 Task: Learn more about a career.
Action: Mouse moved to (670, 120)
Screenshot: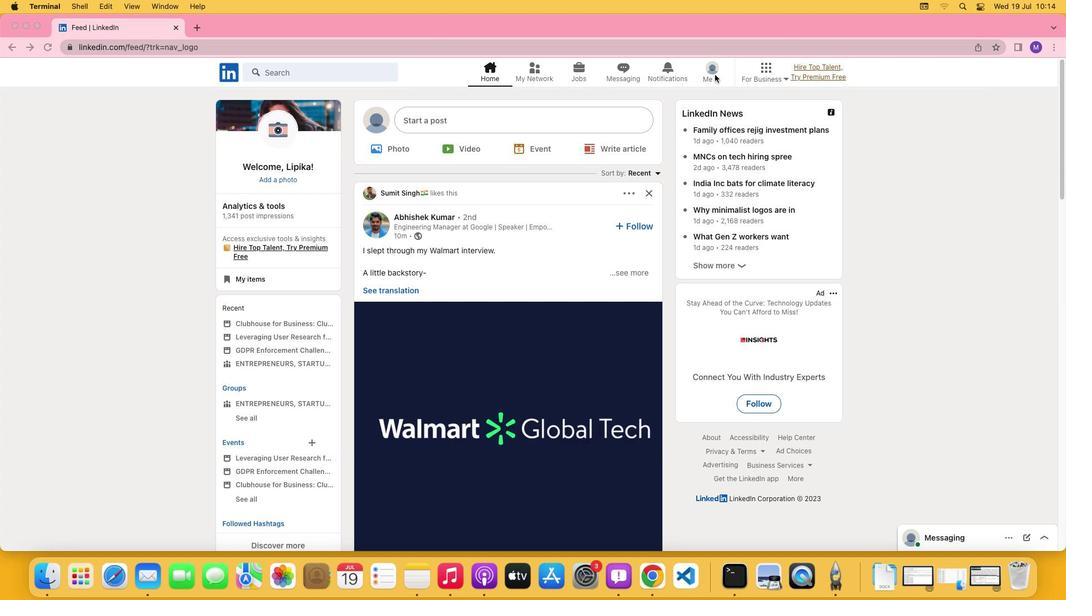 
Action: Mouse pressed left at (670, 120)
Screenshot: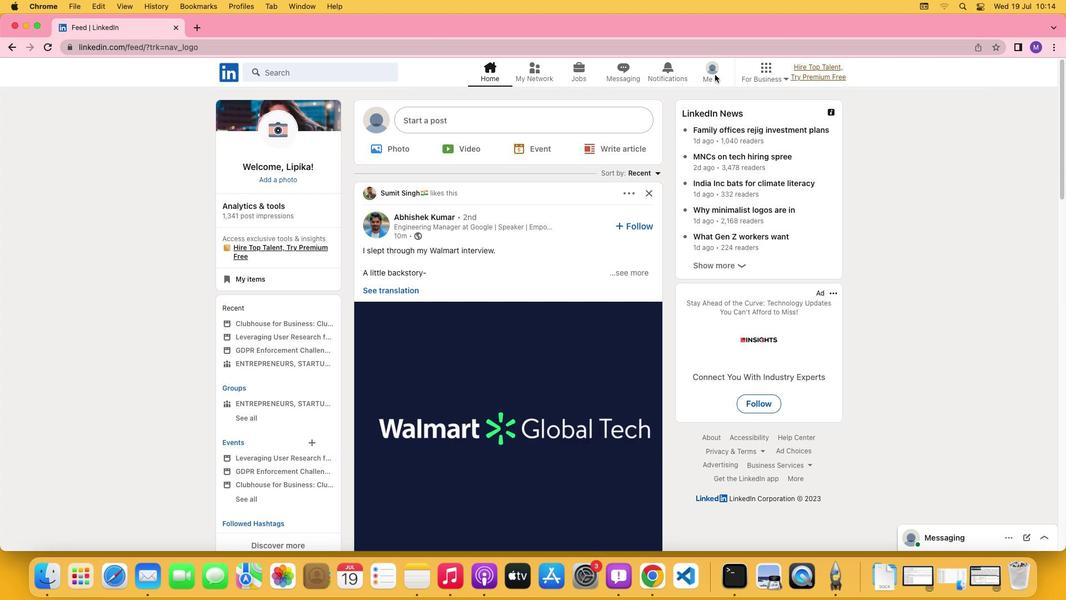 
Action: Mouse moved to (669, 127)
Screenshot: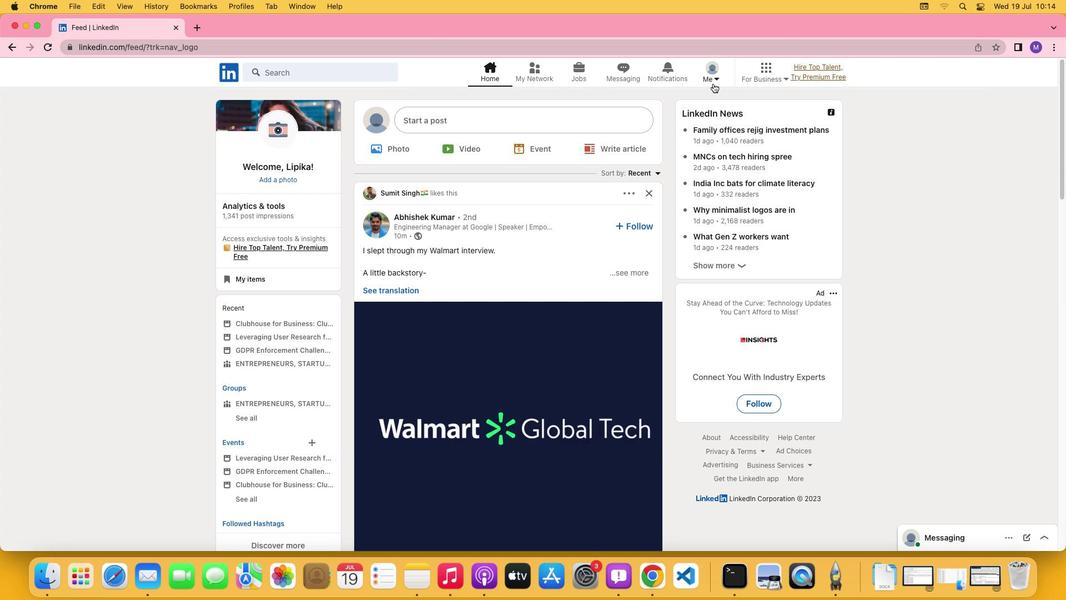 
Action: Mouse pressed left at (669, 127)
Screenshot: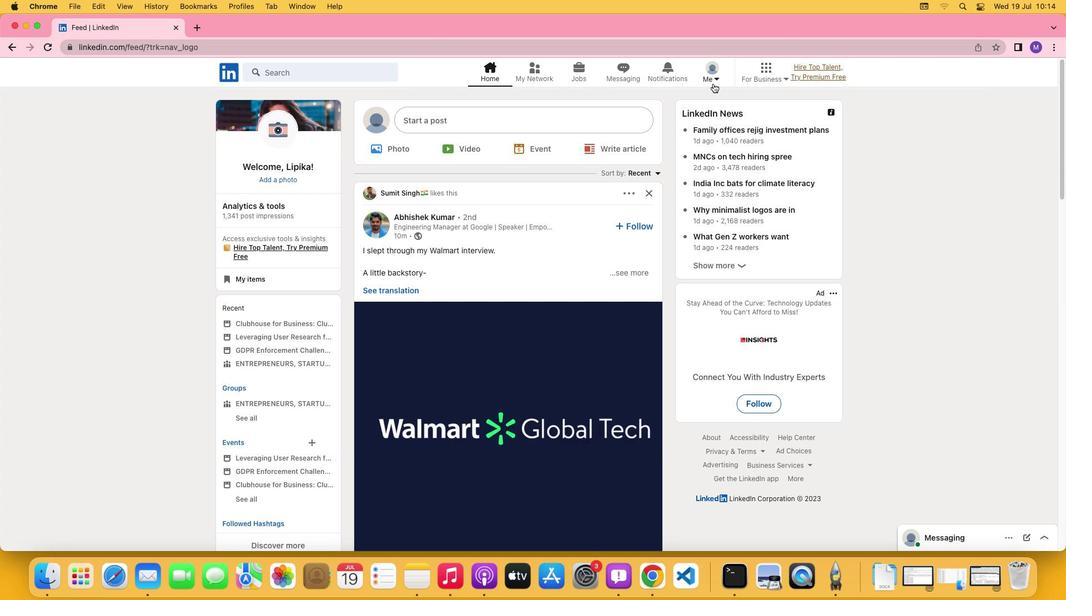 
Action: Mouse moved to (586, 230)
Screenshot: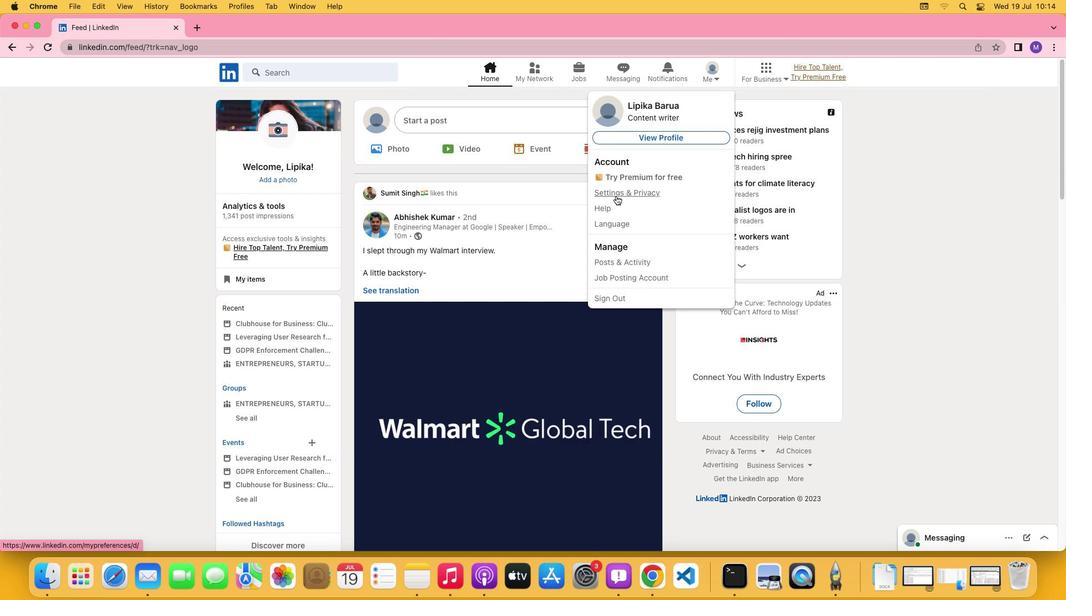 
Action: Mouse pressed left at (586, 230)
Screenshot: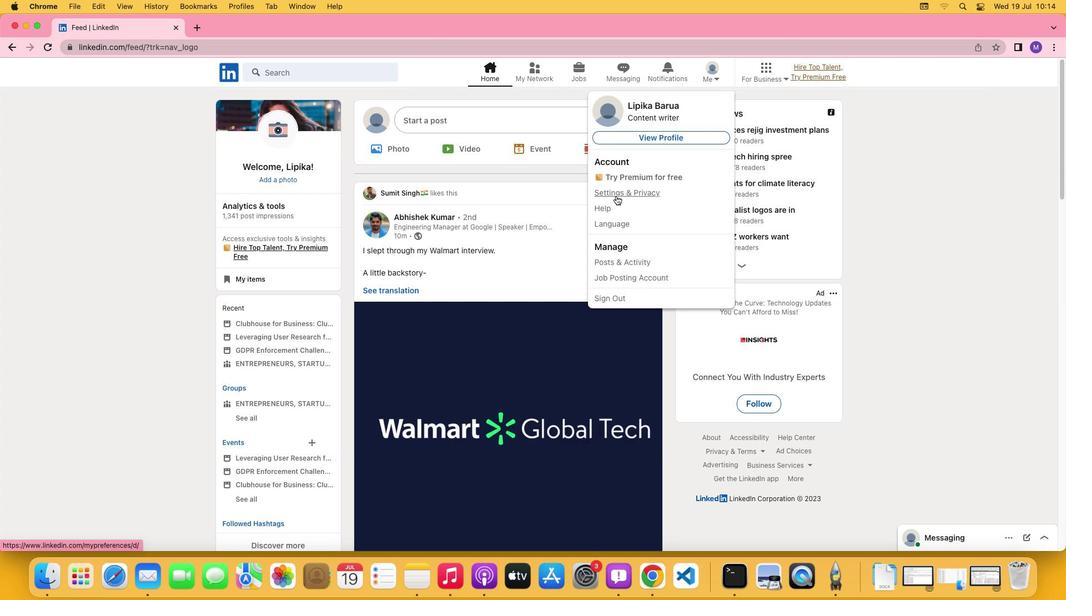 
Action: Mouse moved to (451, 336)
Screenshot: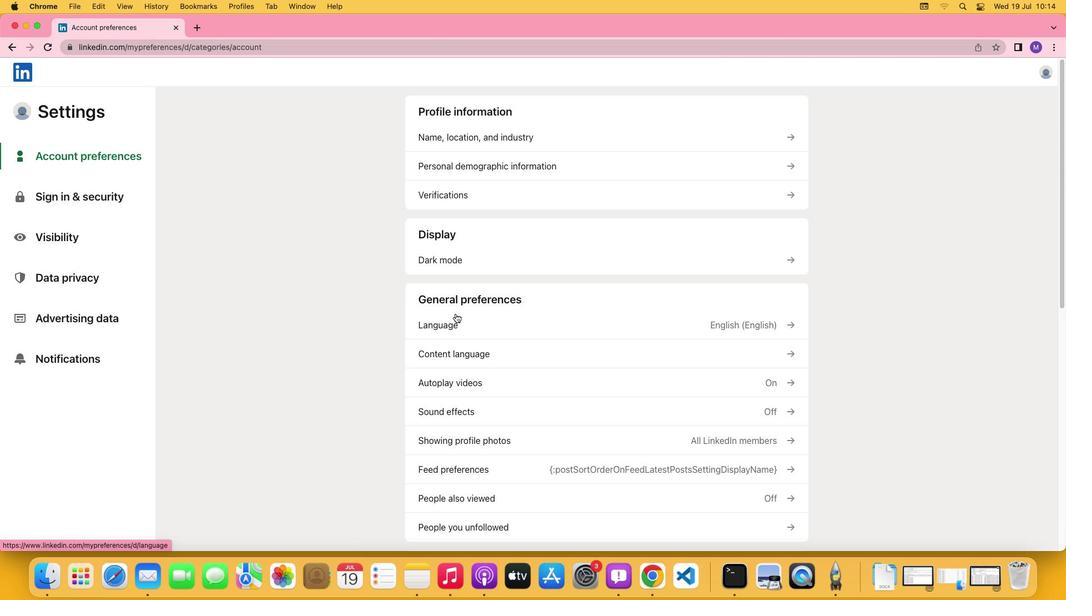 
Action: Mouse scrolled (451, 336) with delta (66, 51)
Screenshot: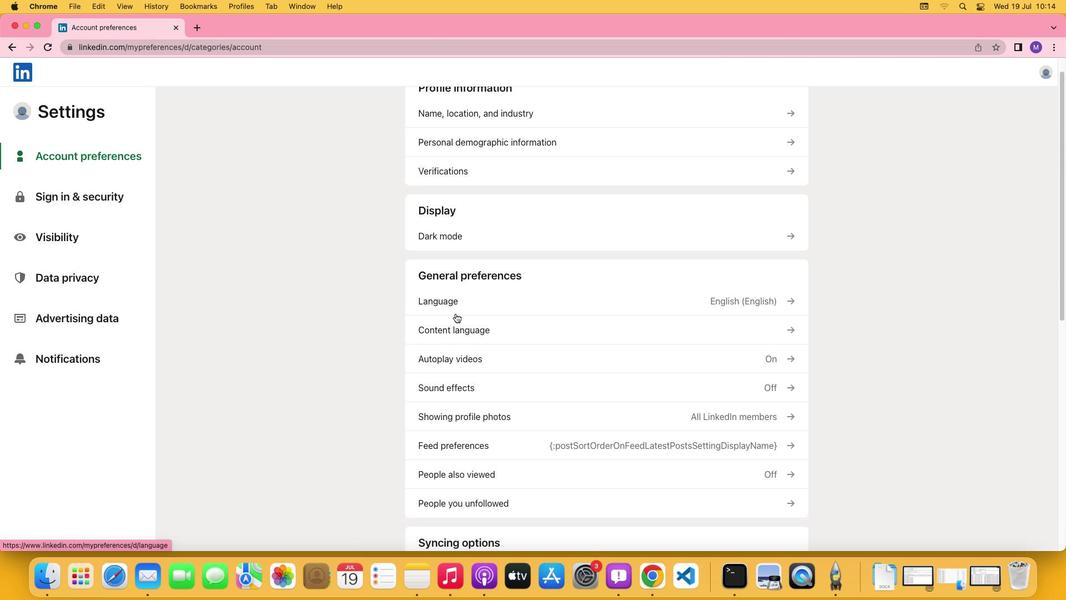 
Action: Mouse scrolled (451, 336) with delta (66, 51)
Screenshot: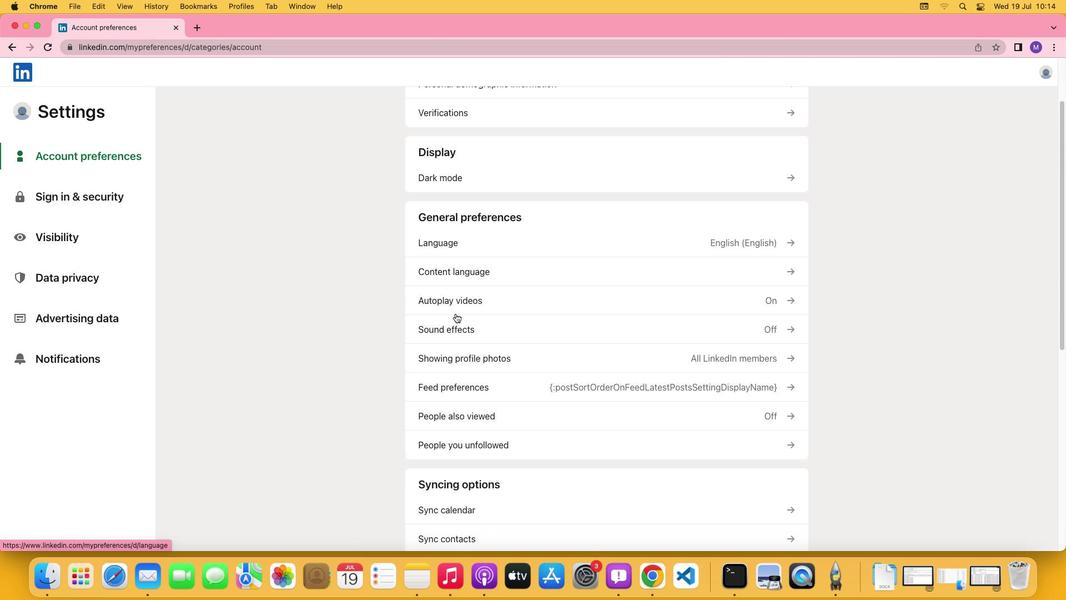 
Action: Mouse scrolled (451, 336) with delta (66, 50)
Screenshot: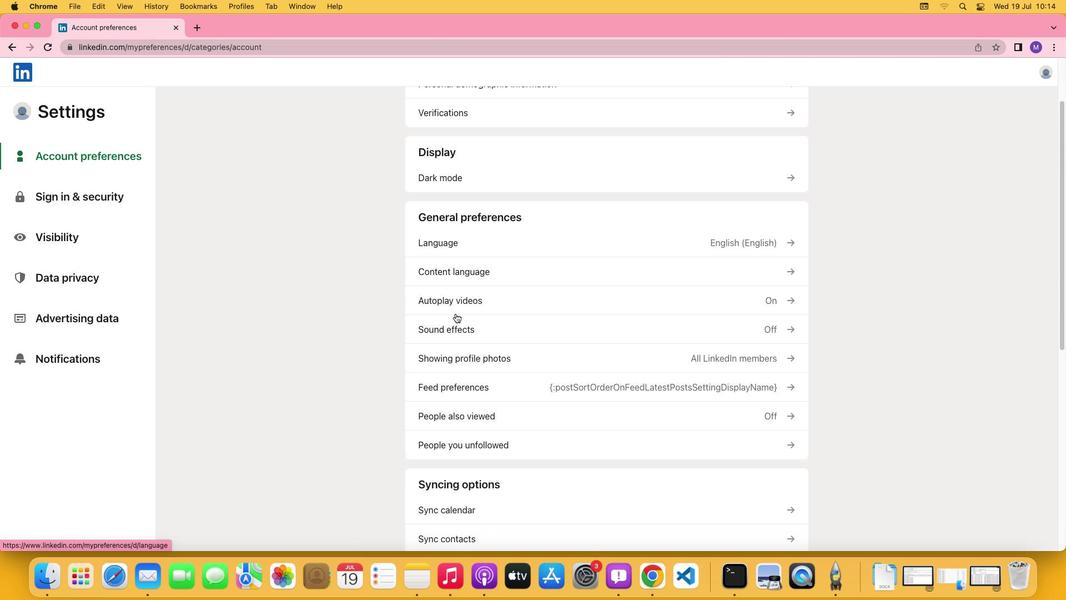 
Action: Mouse scrolled (451, 336) with delta (66, 49)
Screenshot: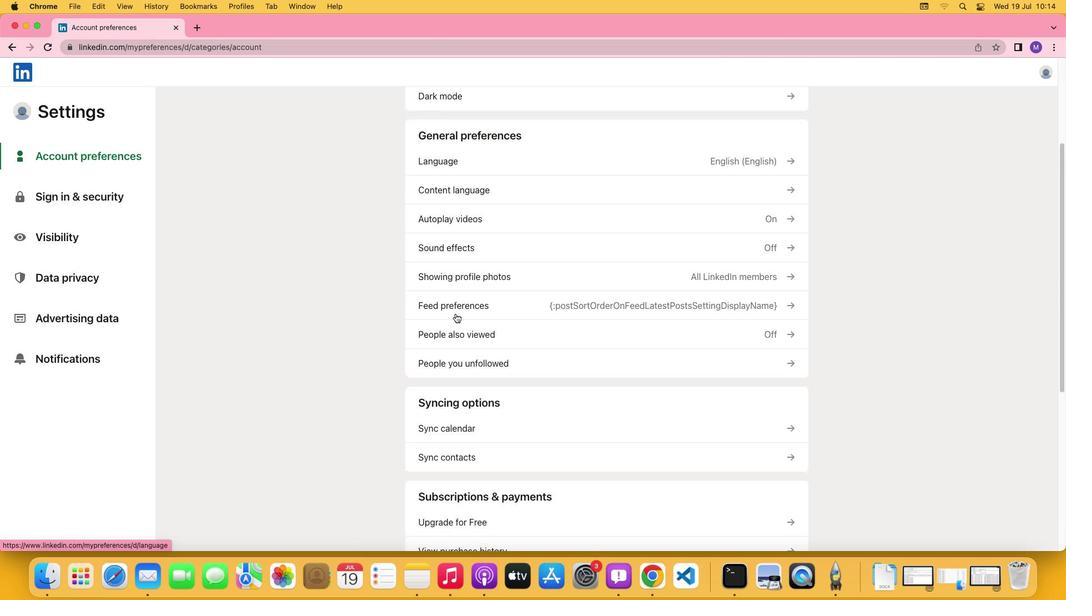 
Action: Mouse scrolled (451, 336) with delta (66, 51)
Screenshot: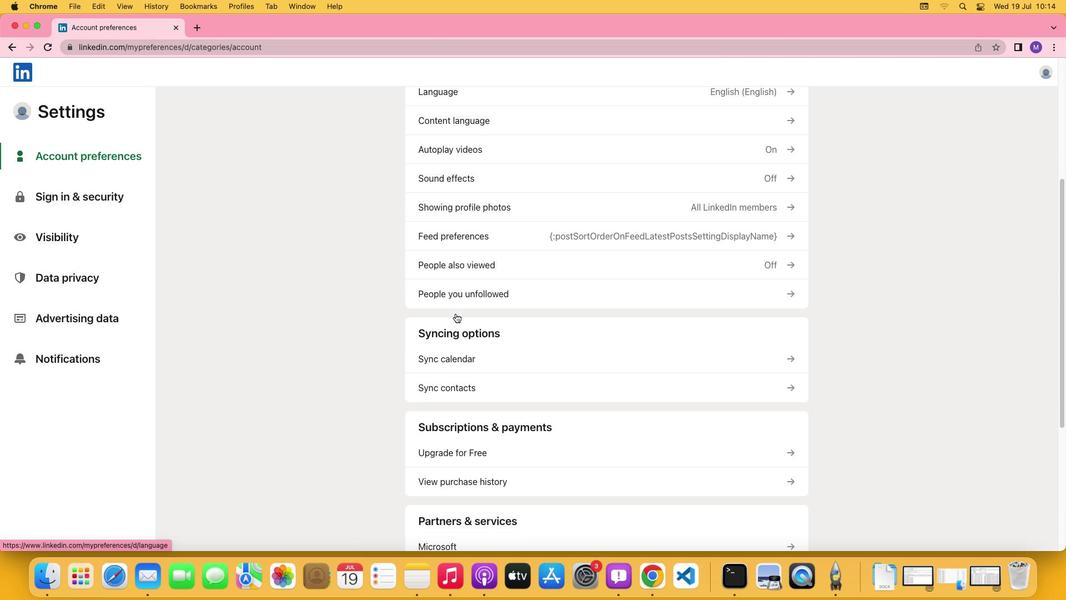 
Action: Mouse scrolled (451, 336) with delta (66, 51)
Screenshot: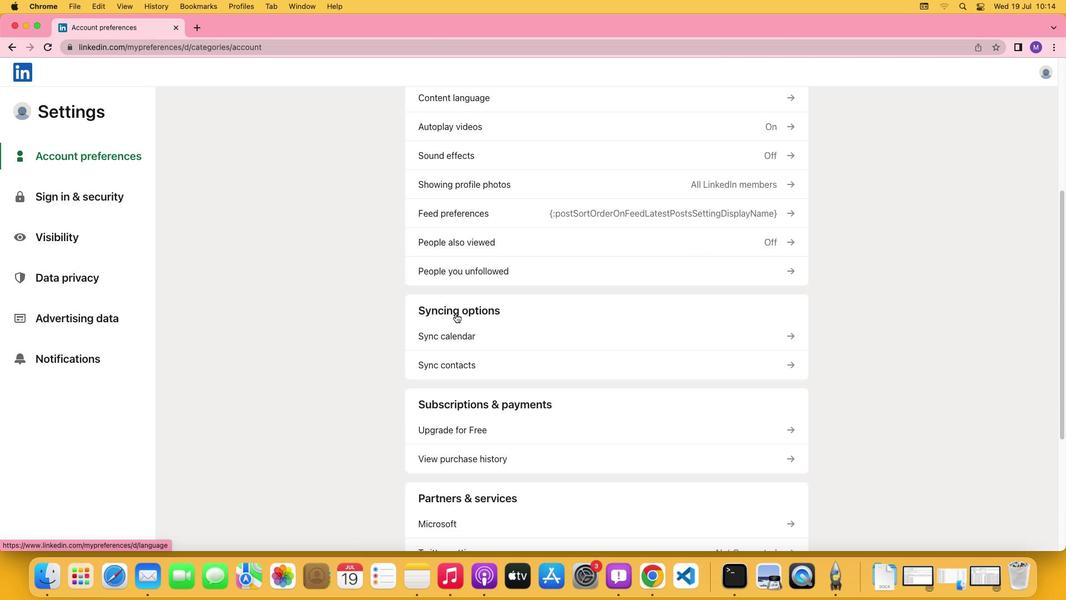 
Action: Mouse scrolled (451, 336) with delta (66, 50)
Screenshot: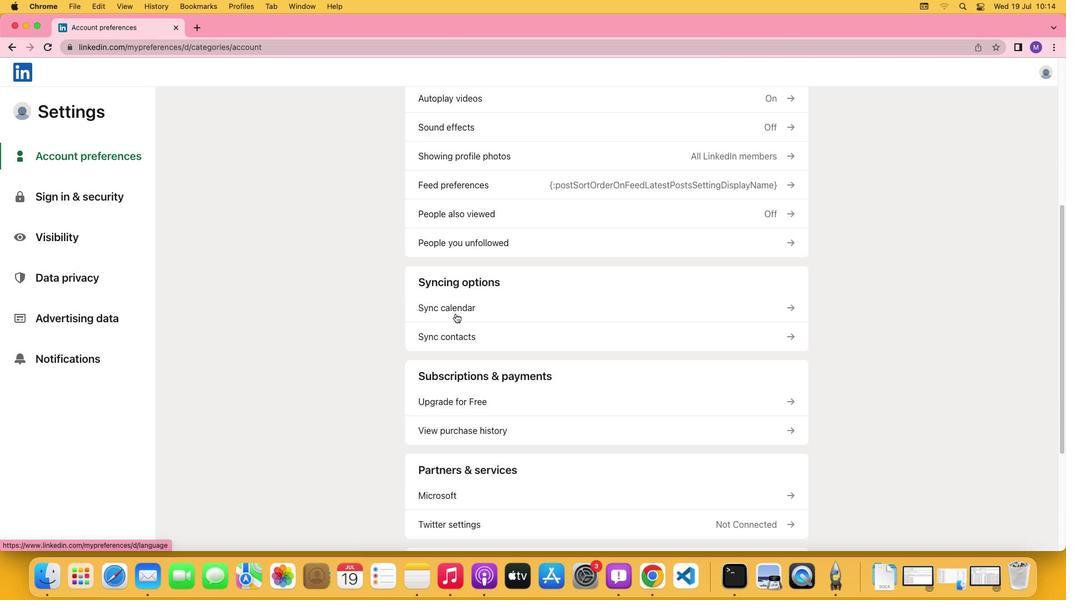 
Action: Mouse moved to (450, 382)
Screenshot: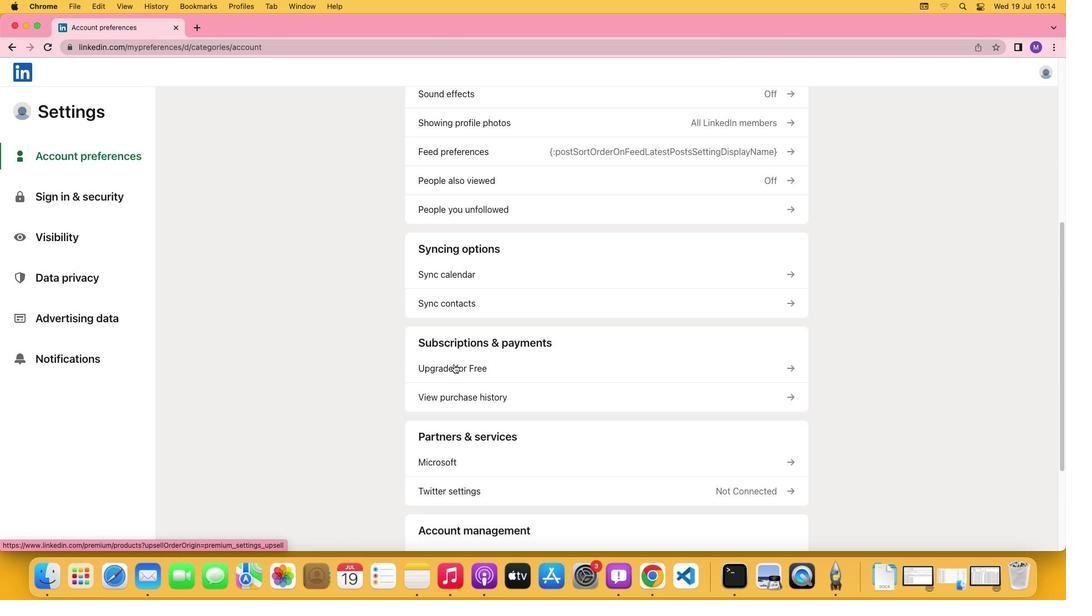 
Action: Mouse pressed left at (450, 382)
Screenshot: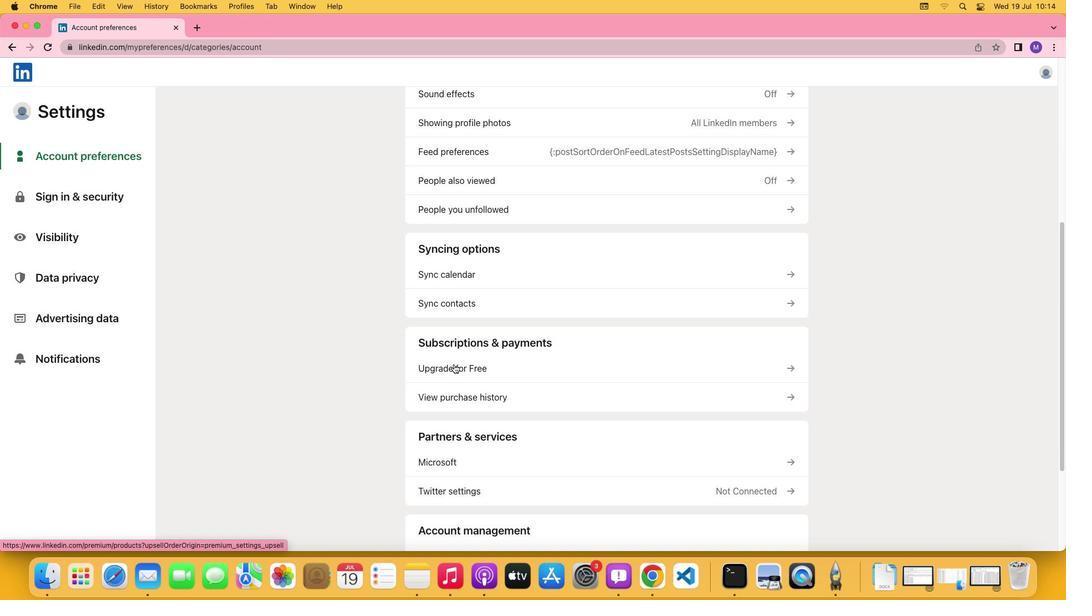 
Action: Mouse moved to (405, 328)
Screenshot: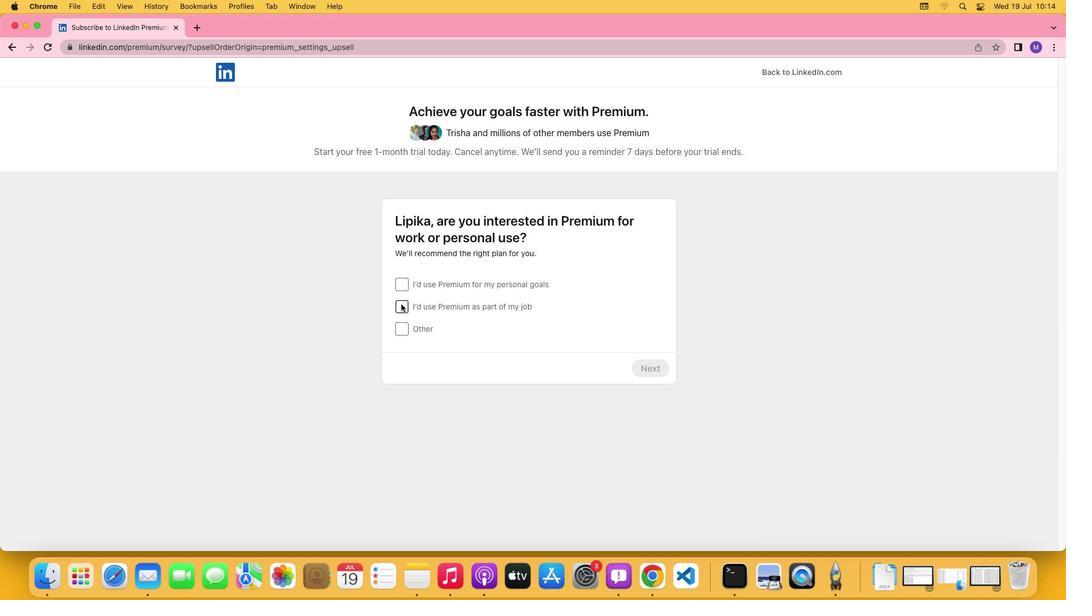
Action: Mouse pressed left at (405, 328)
Screenshot: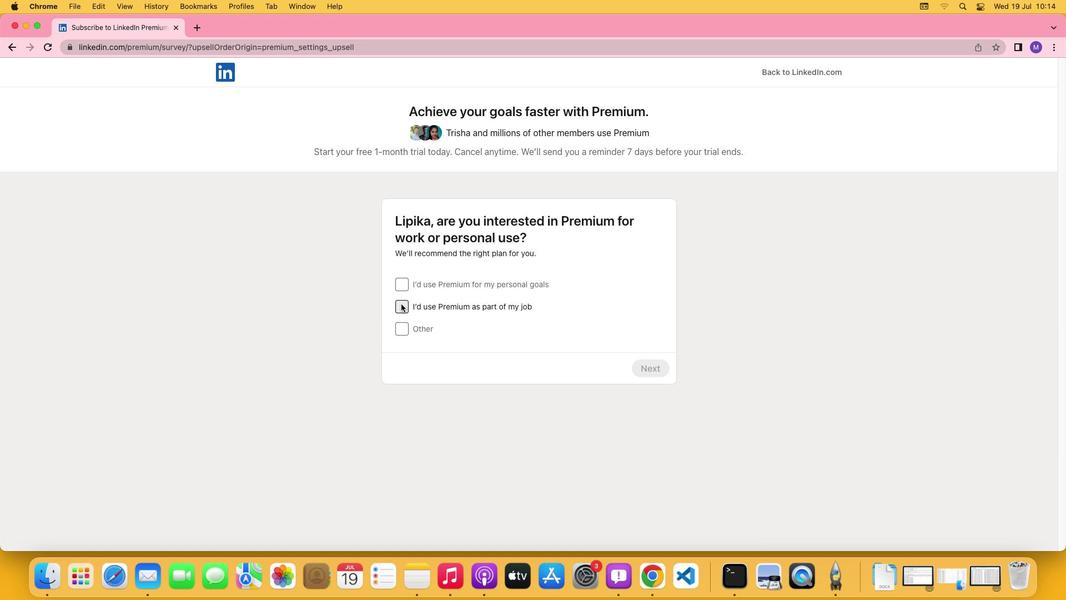 
Action: Mouse moved to (612, 385)
Screenshot: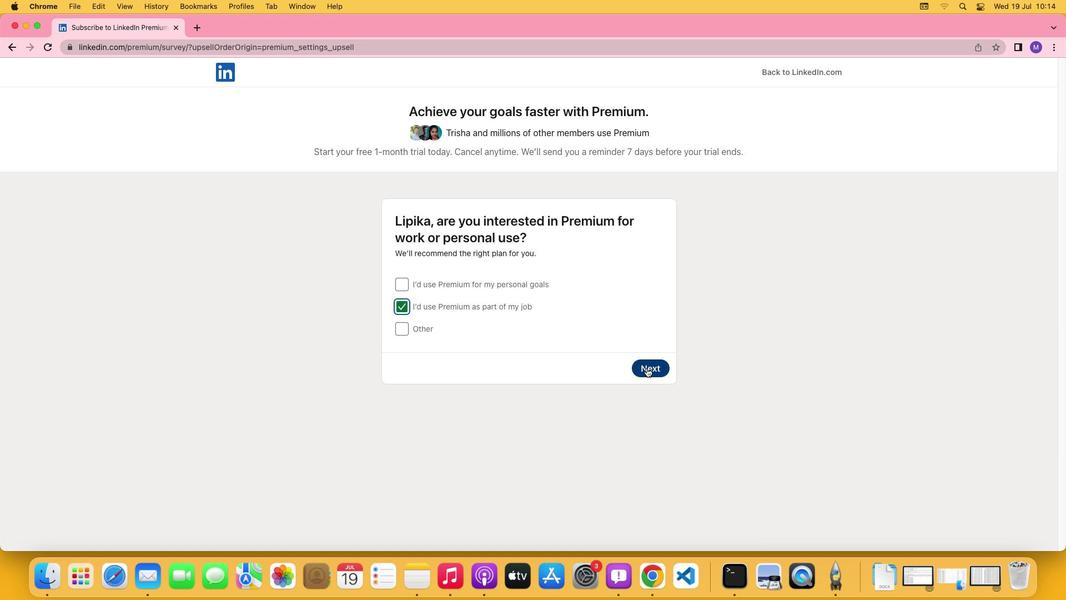 
Action: Mouse pressed left at (612, 385)
Screenshot: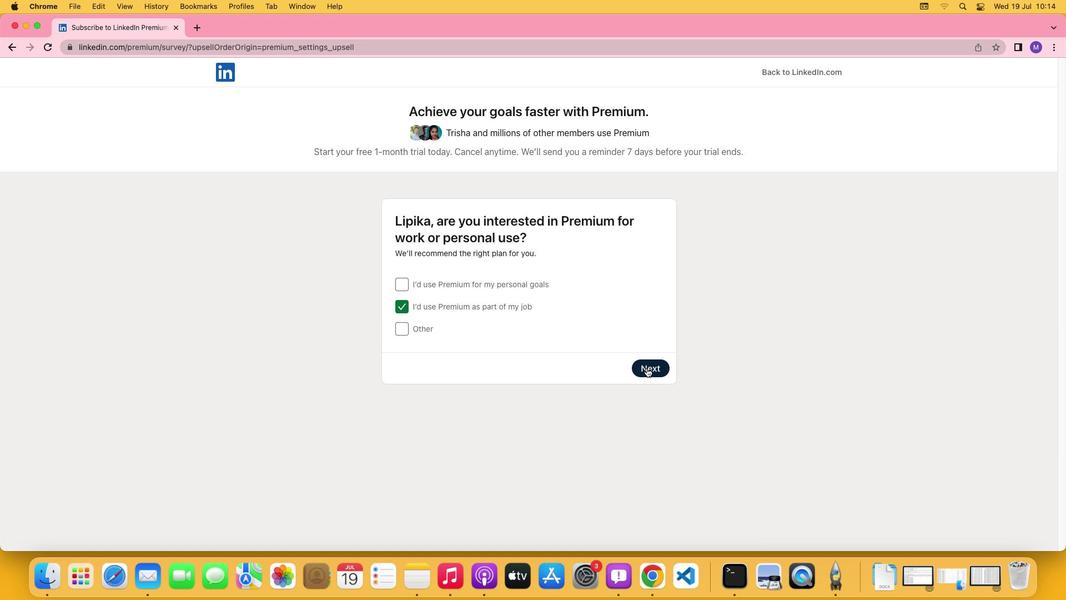 
Action: Mouse moved to (611, 431)
Screenshot: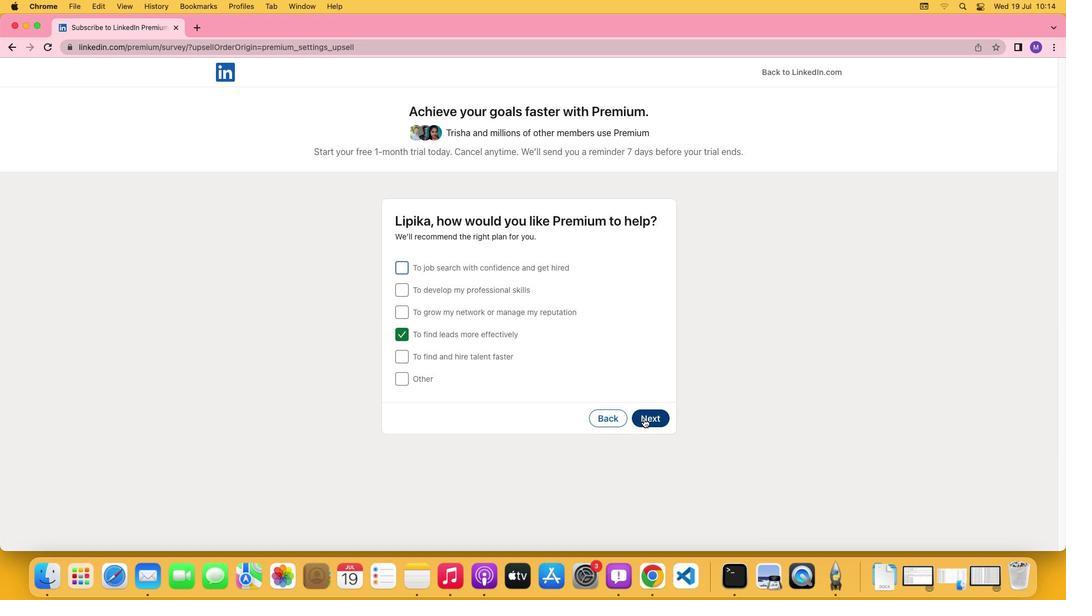 
Action: Mouse pressed left at (611, 431)
Screenshot: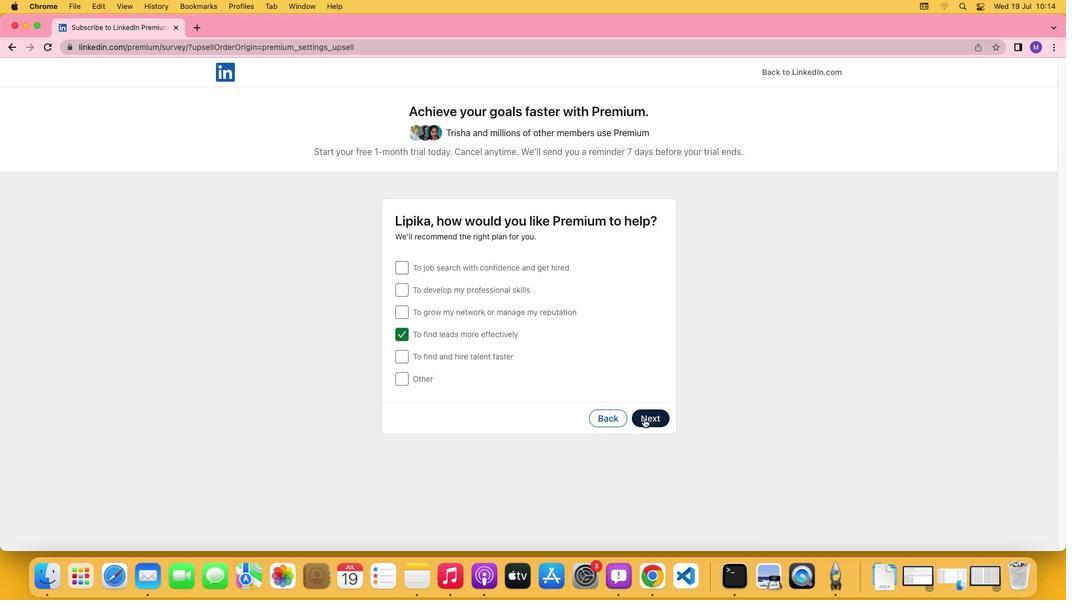 
Action: Mouse moved to (404, 311)
Screenshot: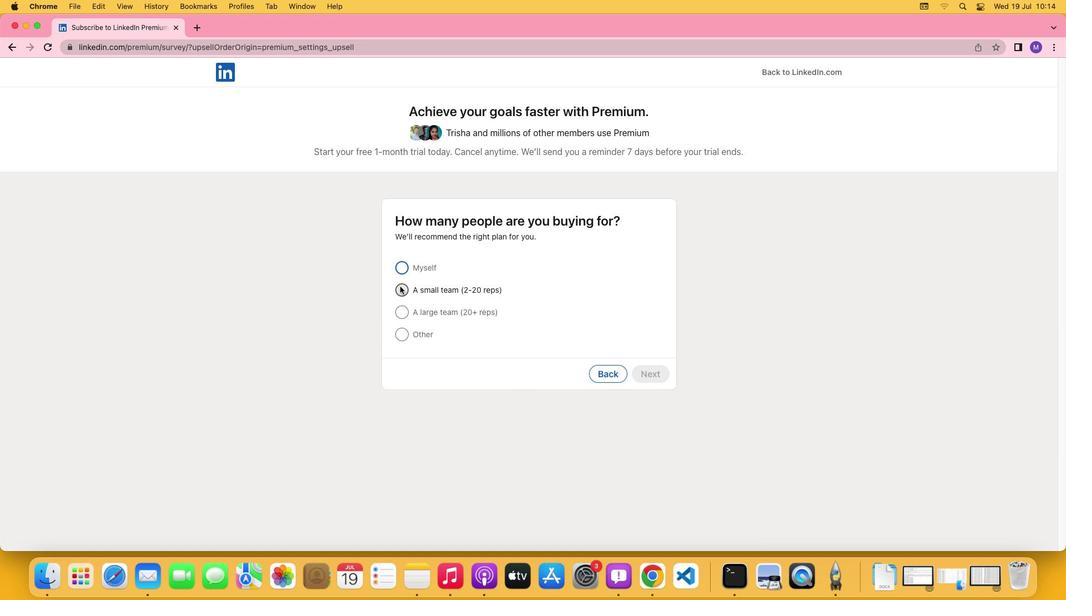 
Action: Mouse pressed left at (404, 311)
Screenshot: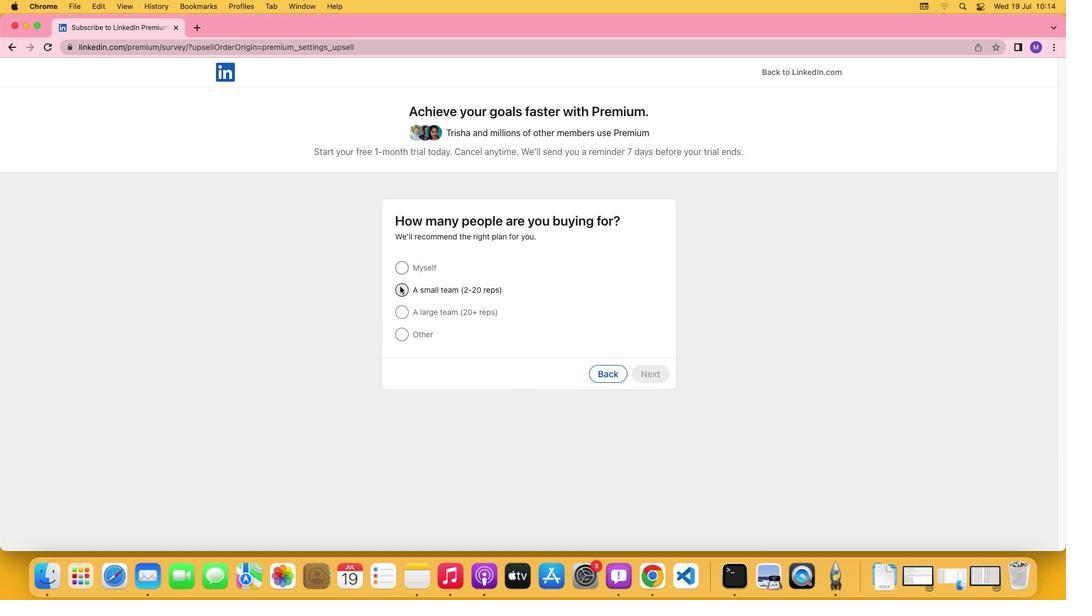 
Action: Mouse moved to (607, 389)
Screenshot: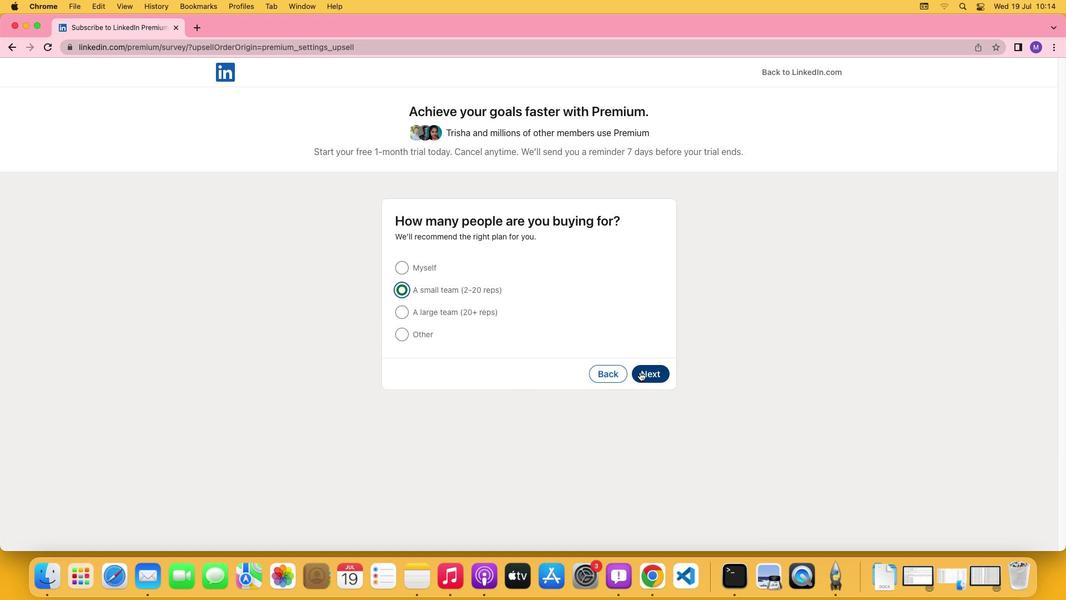 
Action: Mouse pressed left at (607, 389)
Screenshot: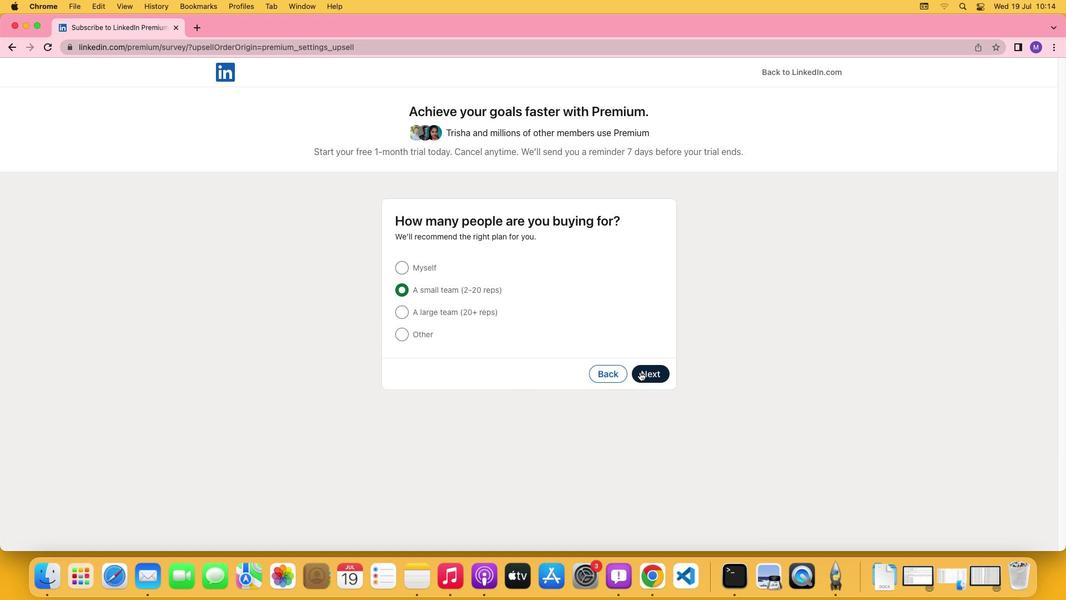 
Action: Mouse moved to (285, 508)
Screenshot: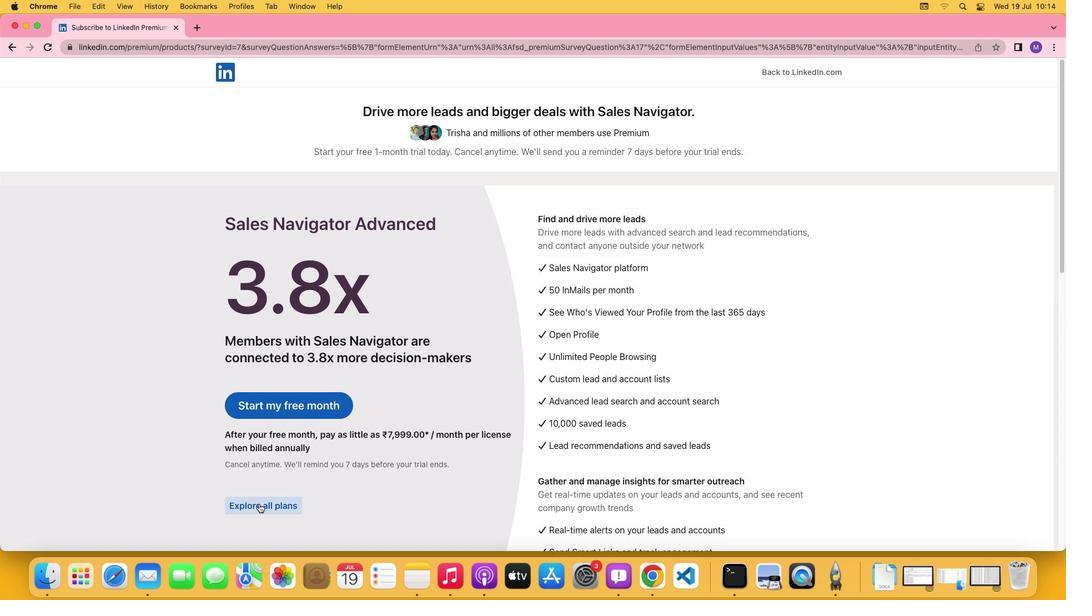 
Action: Mouse pressed left at (285, 508)
Screenshot: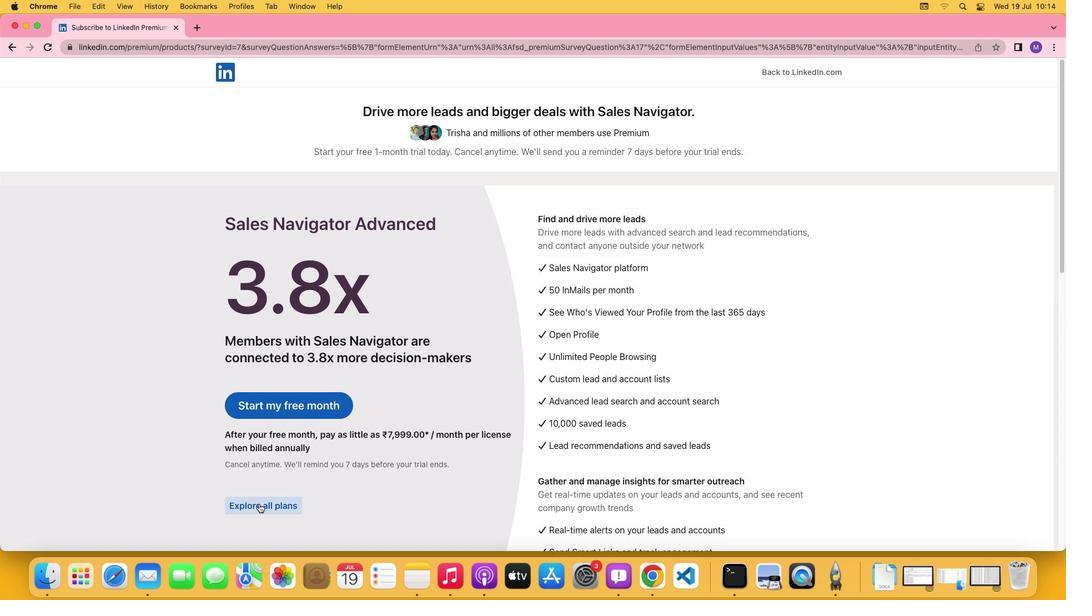 
Action: Mouse moved to (294, 448)
Screenshot: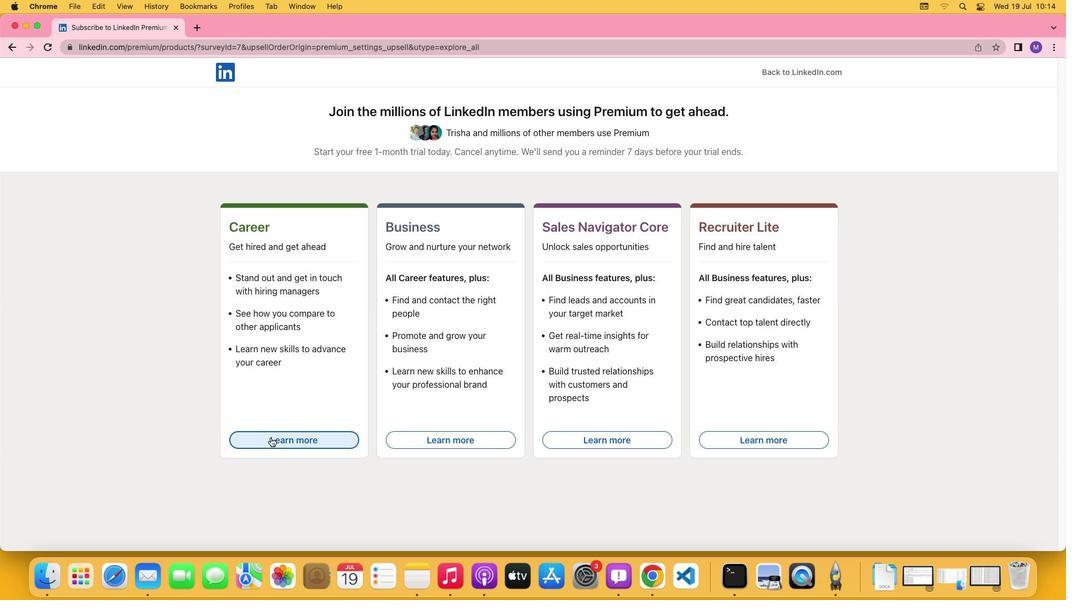 
Action: Mouse pressed left at (294, 448)
Screenshot: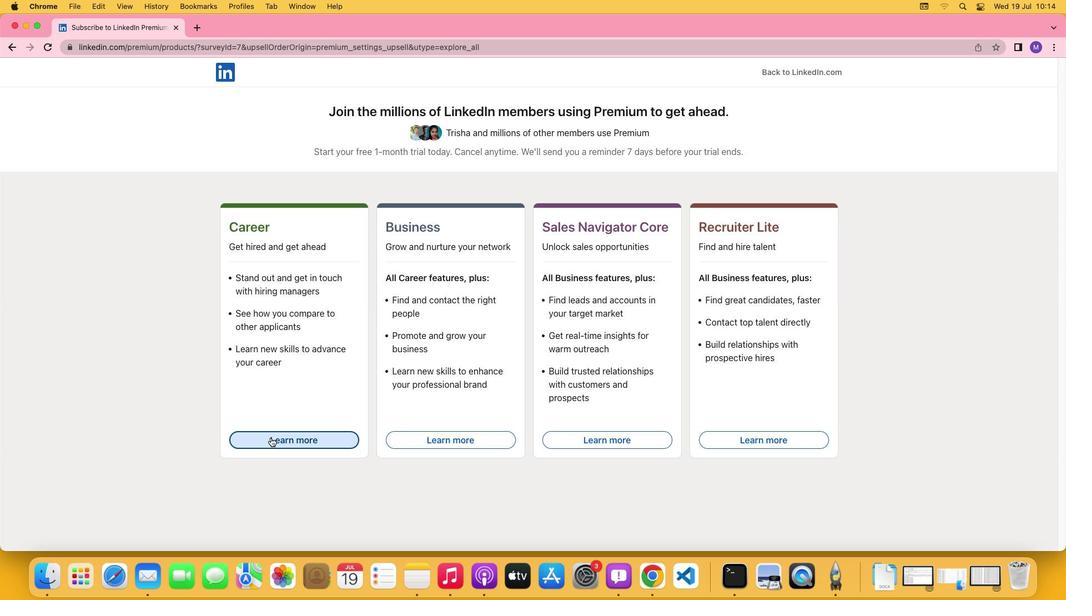 
